 Task: Copy code from extra-large badge options.
Action: Mouse moved to (630, 279)
Screenshot: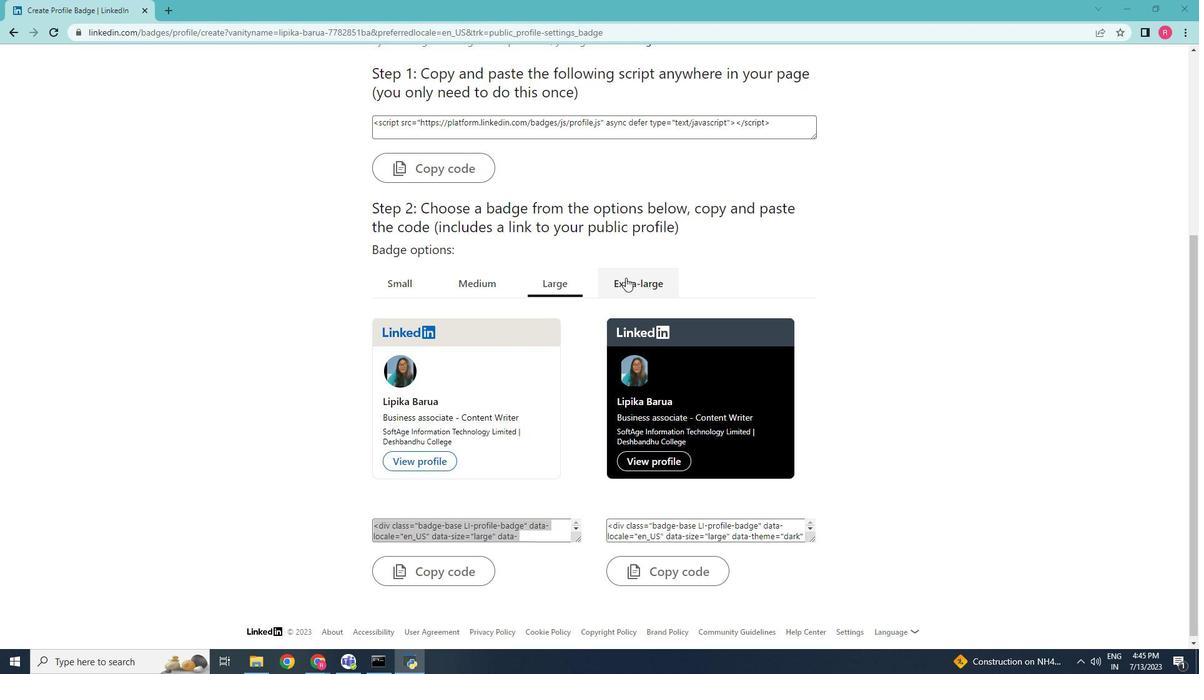 
Action: Mouse pressed left at (629, 279)
Screenshot: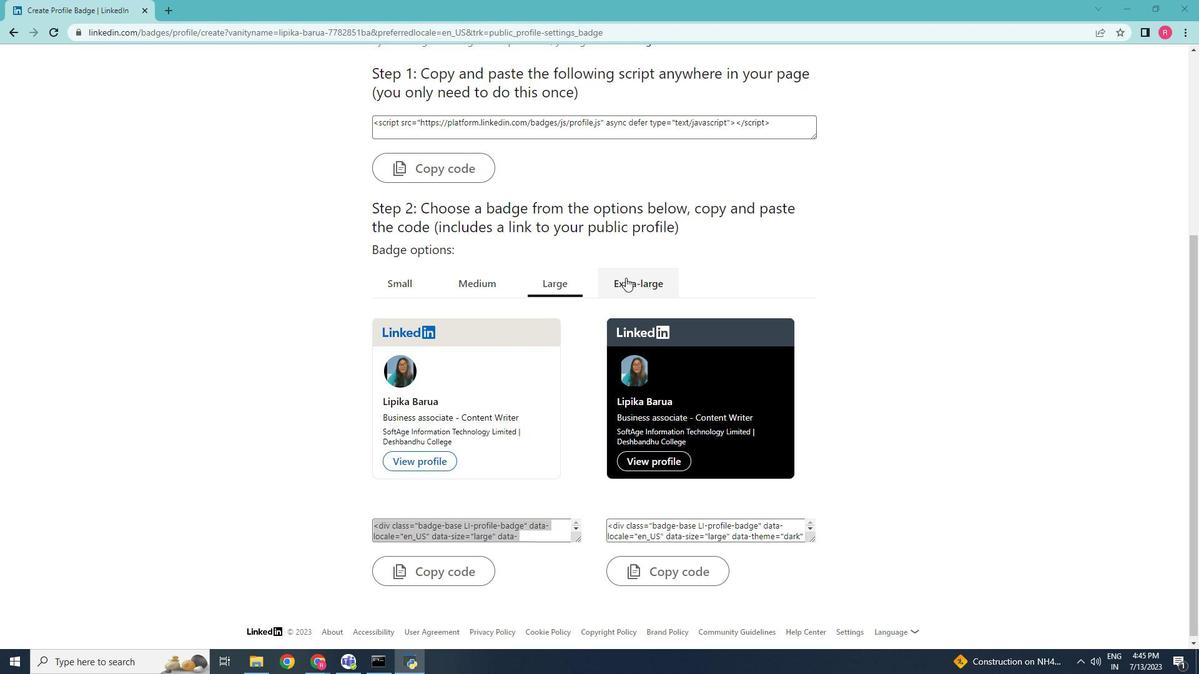 
Action: Mouse moved to (665, 581)
Screenshot: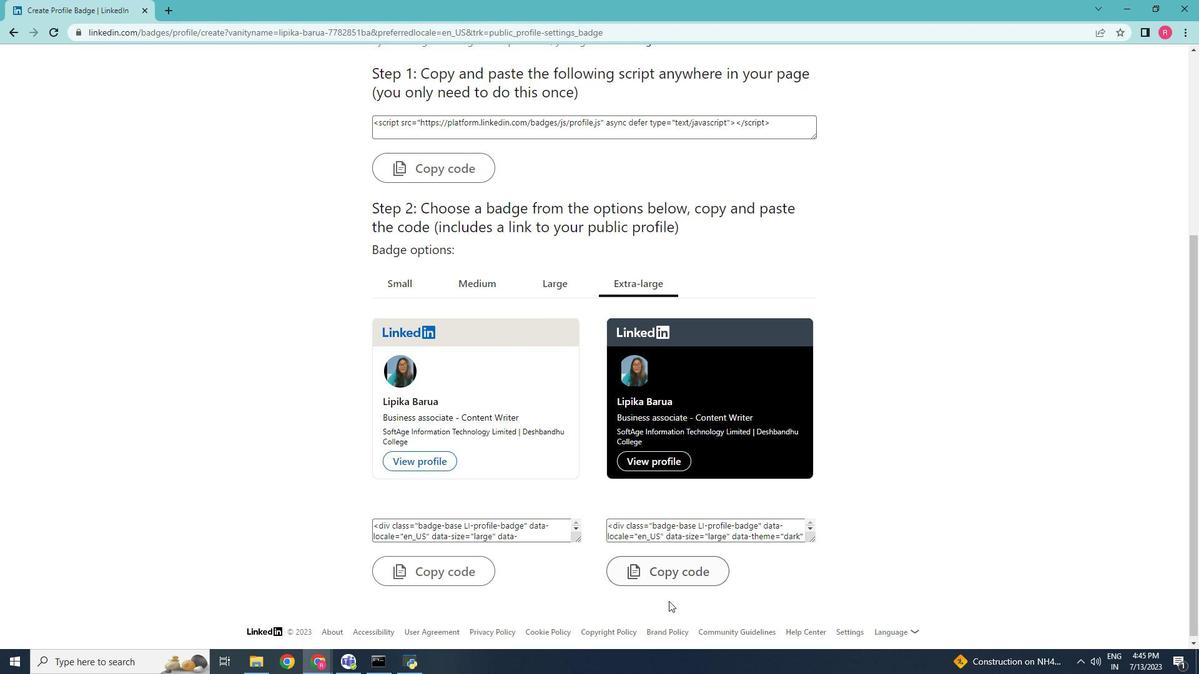
Action: Mouse pressed left at (665, 581)
Screenshot: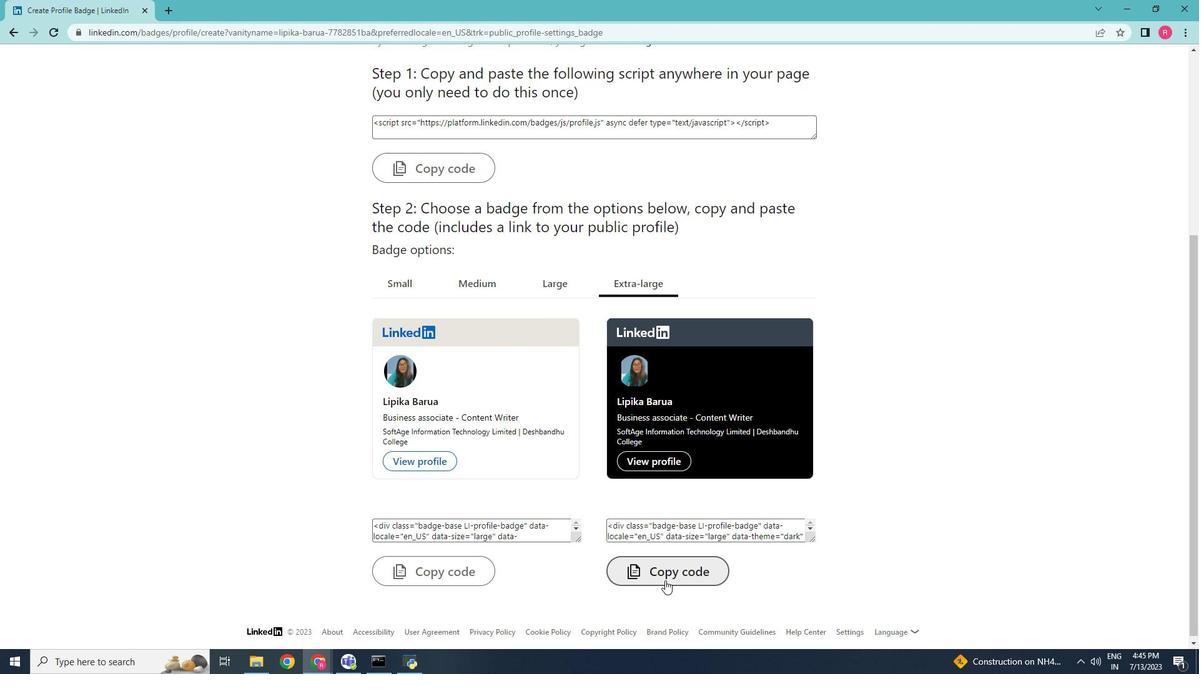 
